 Task: Use Radio Station ID 03 Effect in this video Movie B.mp4
Action: Mouse moved to (151, 88)
Screenshot: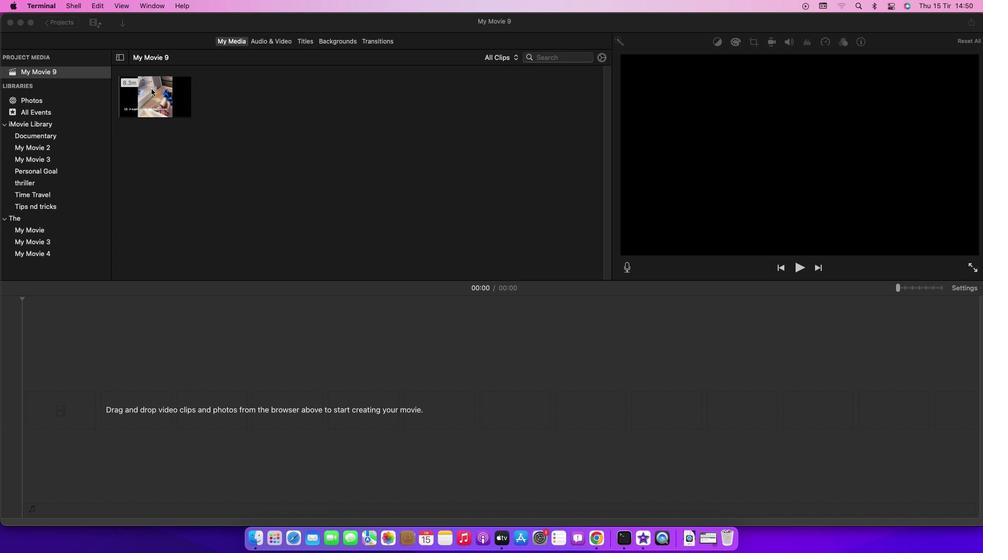 
Action: Mouse pressed left at (151, 88)
Screenshot: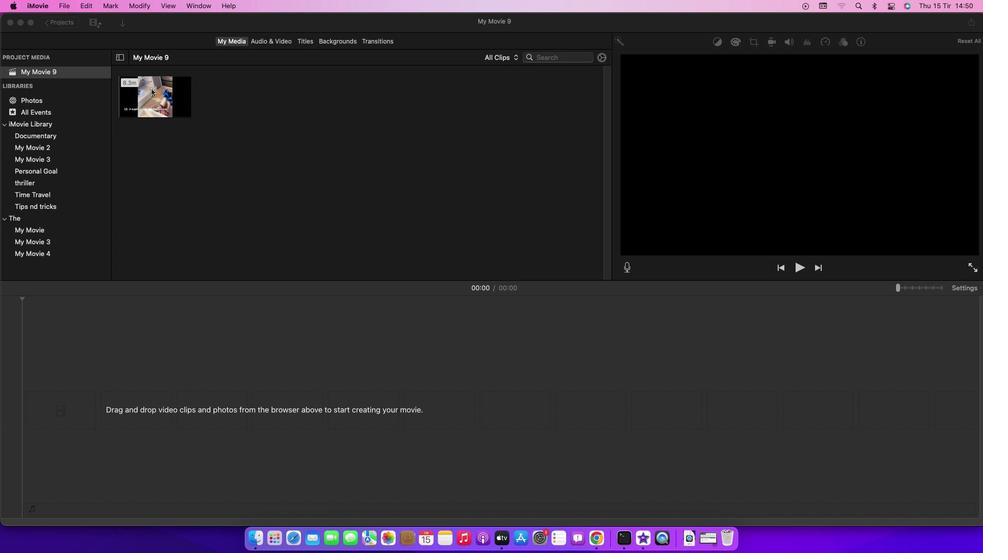 
Action: Mouse moved to (158, 86)
Screenshot: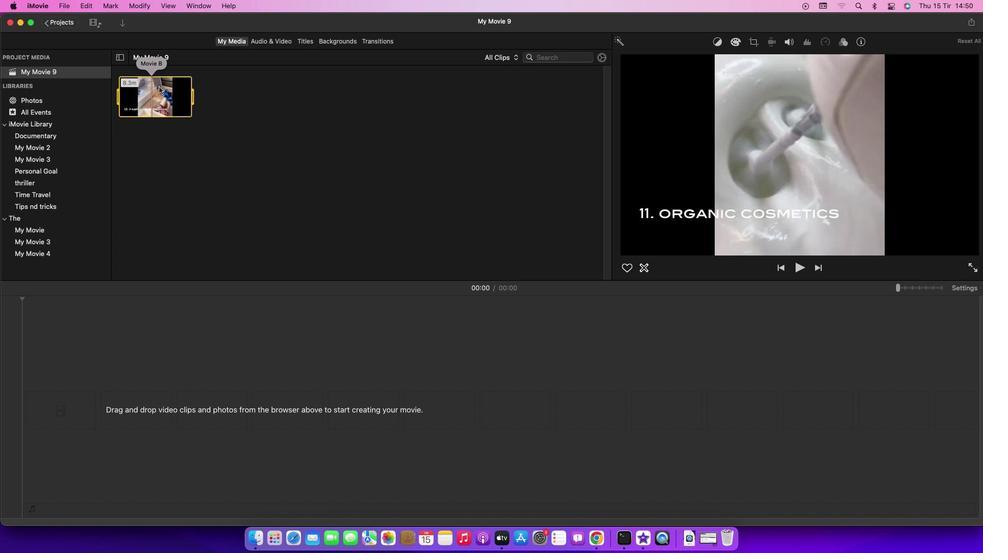 
Action: Mouse pressed left at (158, 86)
Screenshot: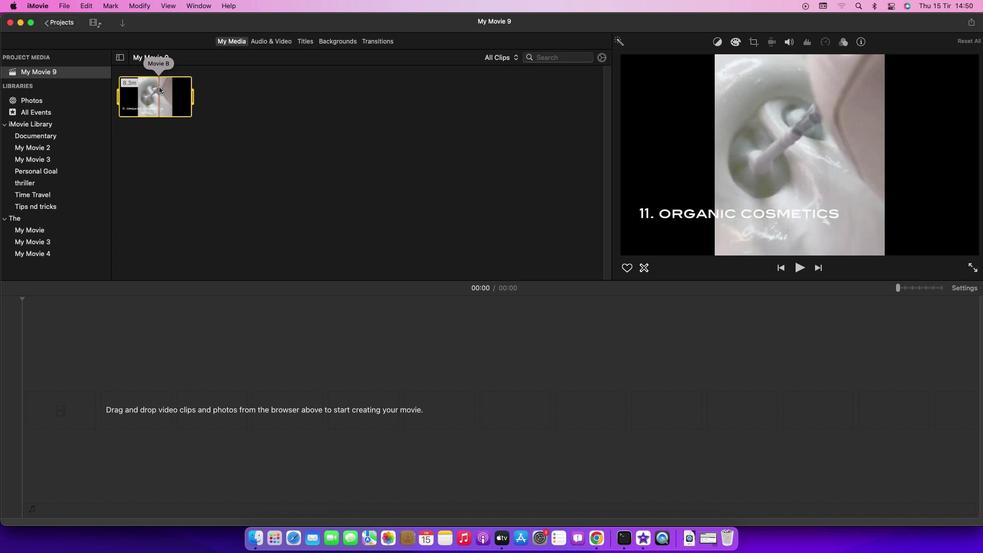 
Action: Mouse moved to (266, 43)
Screenshot: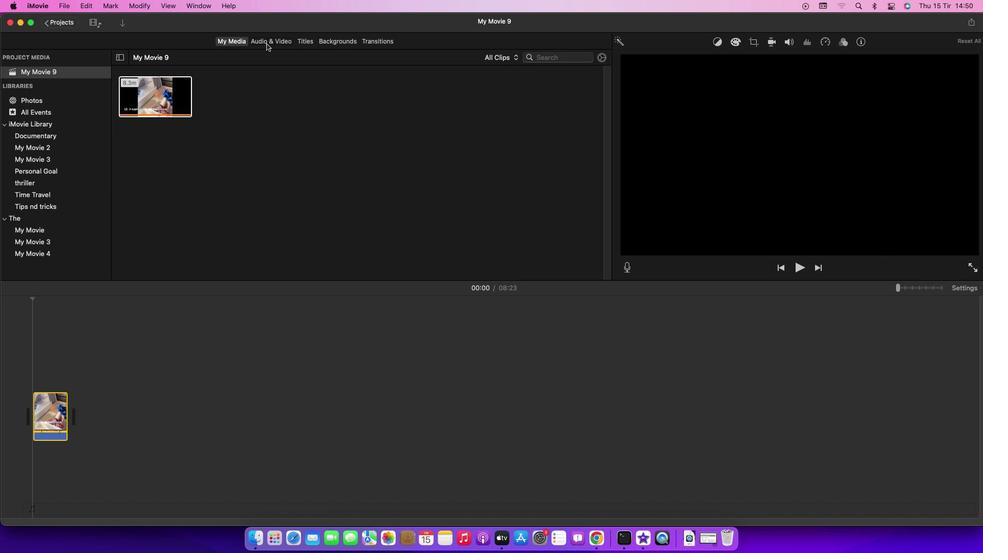 
Action: Mouse pressed left at (266, 43)
Screenshot: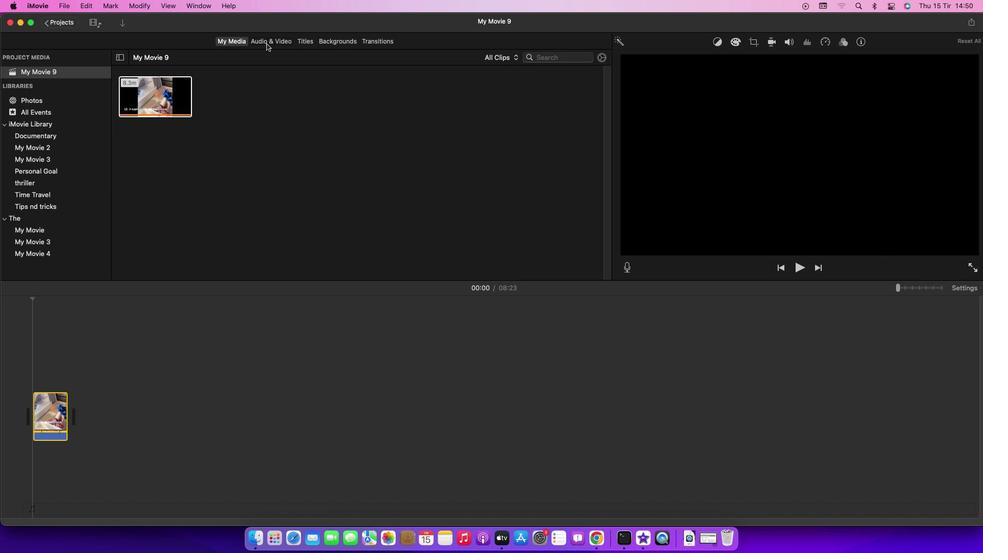 
Action: Mouse moved to (69, 97)
Screenshot: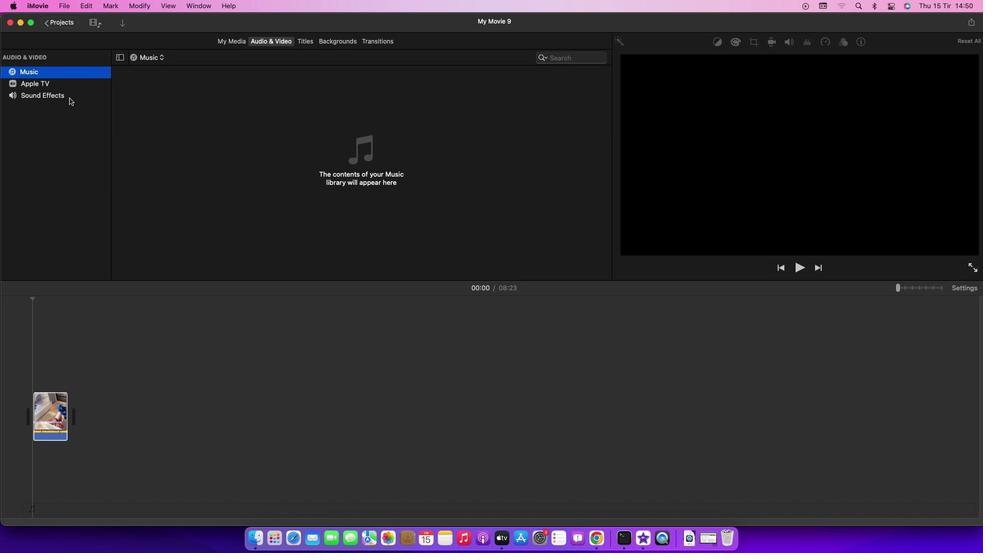 
Action: Mouse pressed left at (69, 97)
Screenshot: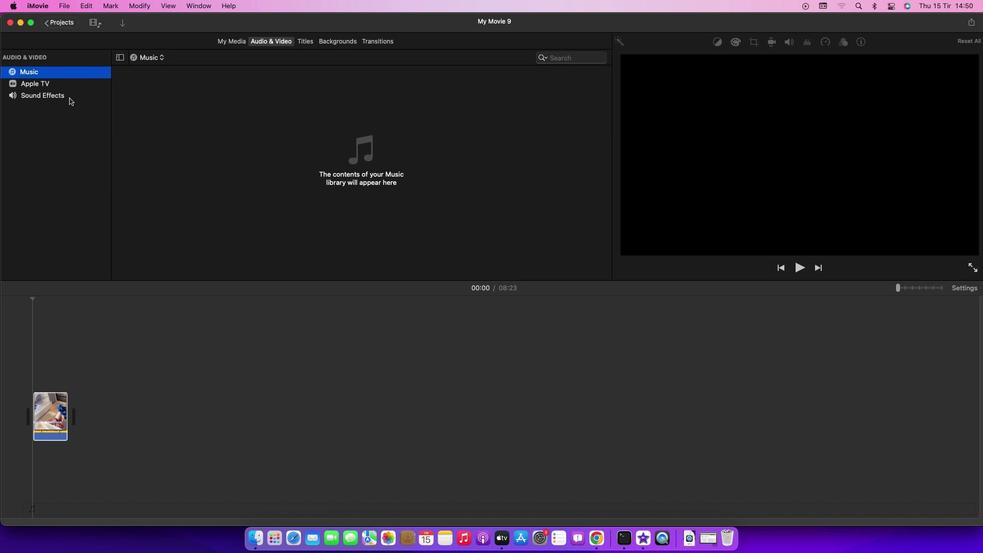 
Action: Mouse moved to (195, 235)
Screenshot: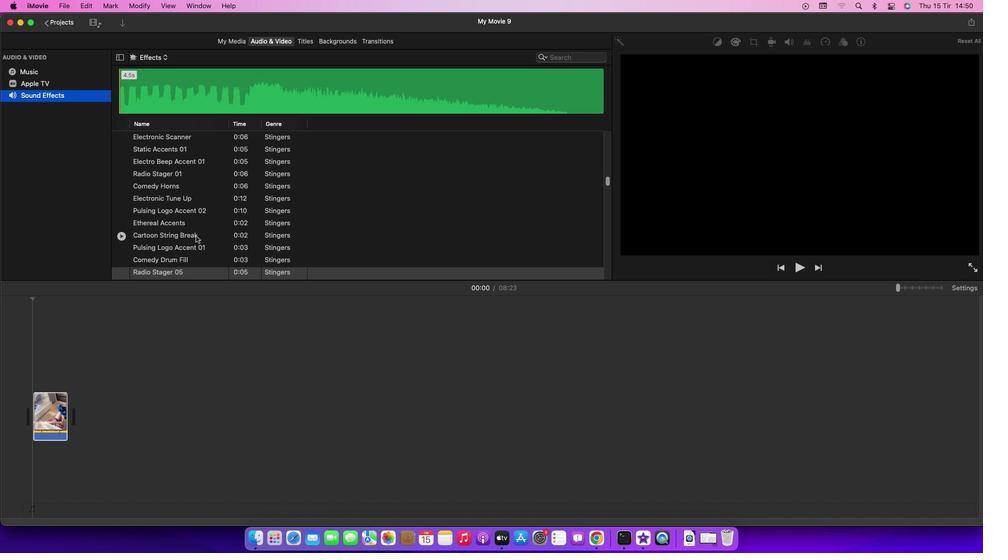 
Action: Mouse scrolled (195, 235) with delta (0, 0)
Screenshot: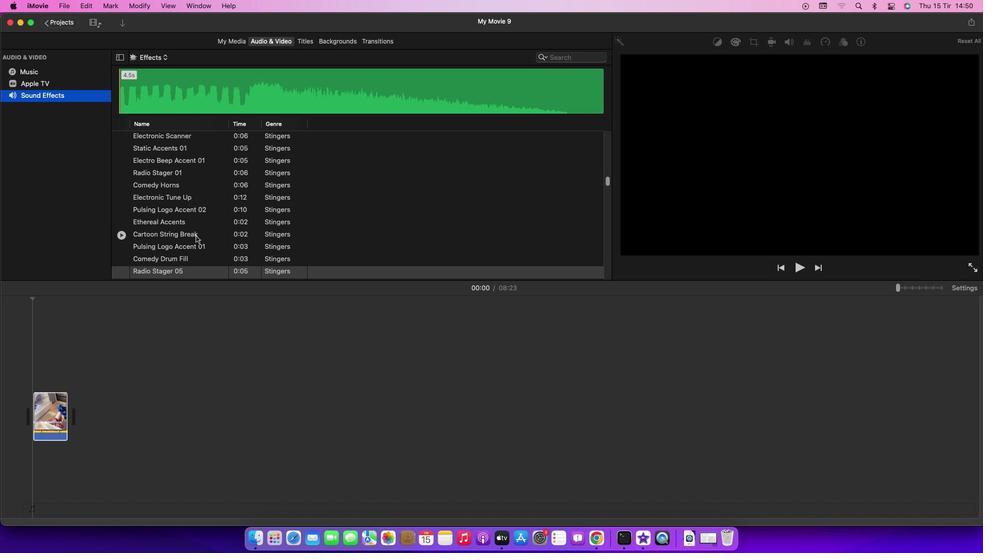 
Action: Mouse scrolled (195, 235) with delta (0, 0)
Screenshot: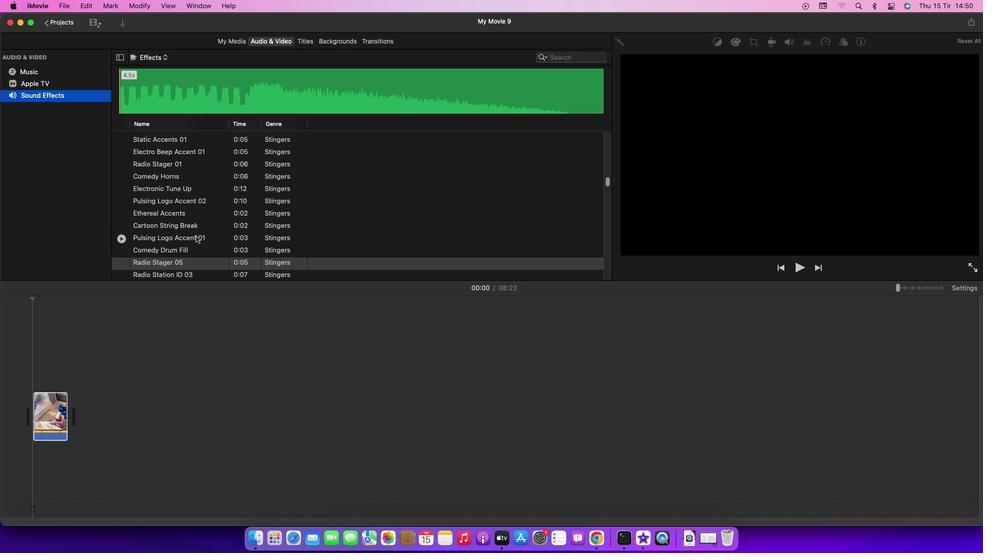
Action: Mouse scrolled (195, 235) with delta (0, 0)
Screenshot: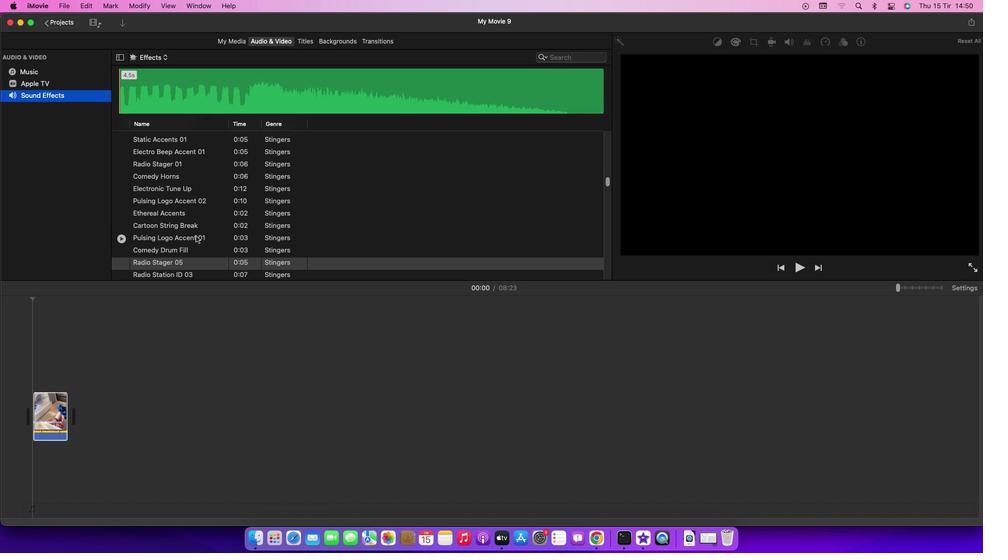 
Action: Mouse scrolled (195, 235) with delta (0, 0)
Screenshot: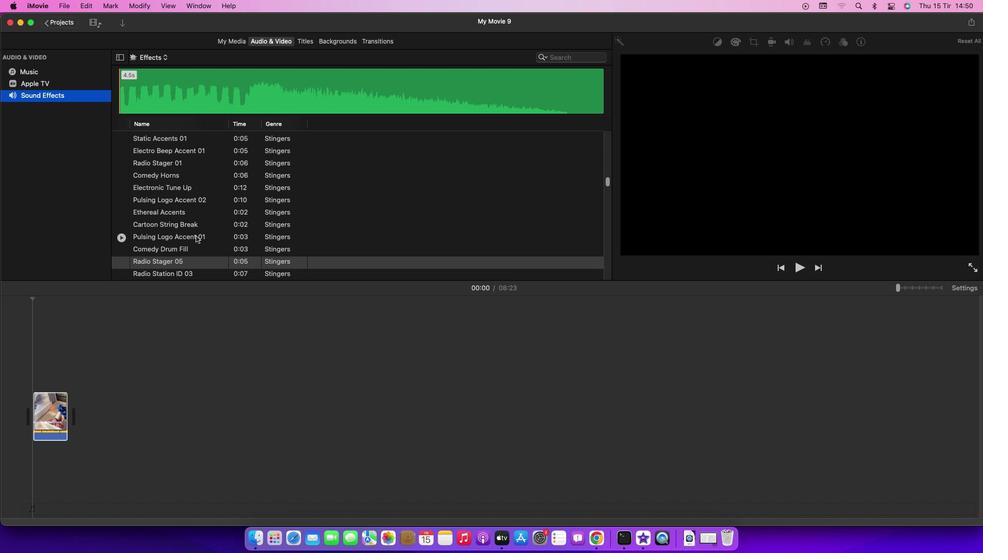 
Action: Mouse scrolled (195, 235) with delta (0, 0)
Screenshot: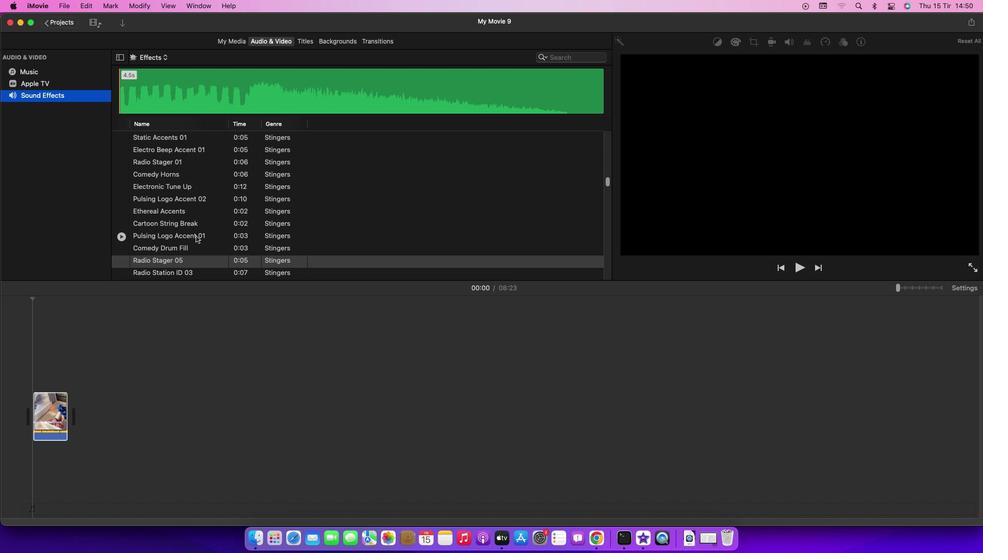 
Action: Mouse scrolled (195, 235) with delta (0, 0)
Screenshot: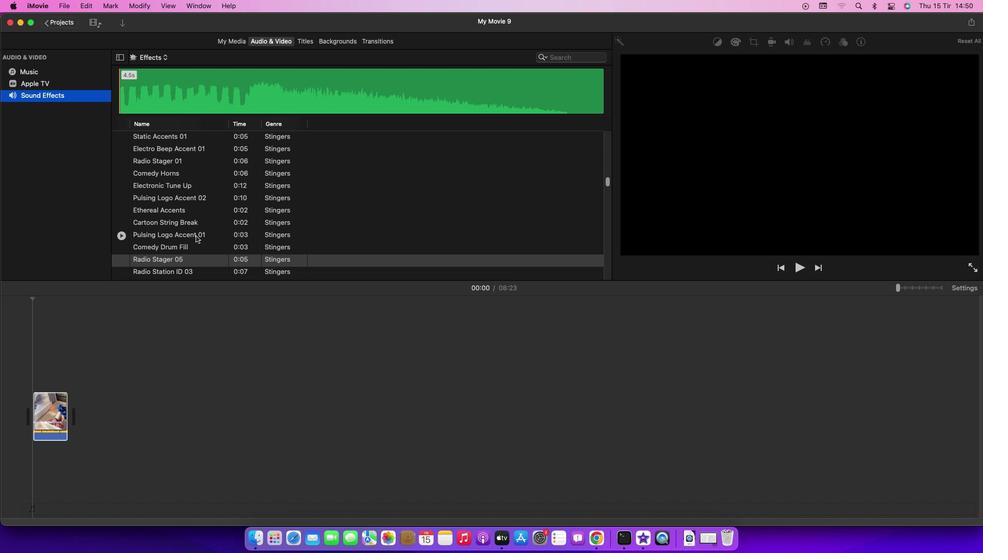 
Action: Mouse scrolled (195, 235) with delta (0, 0)
Screenshot: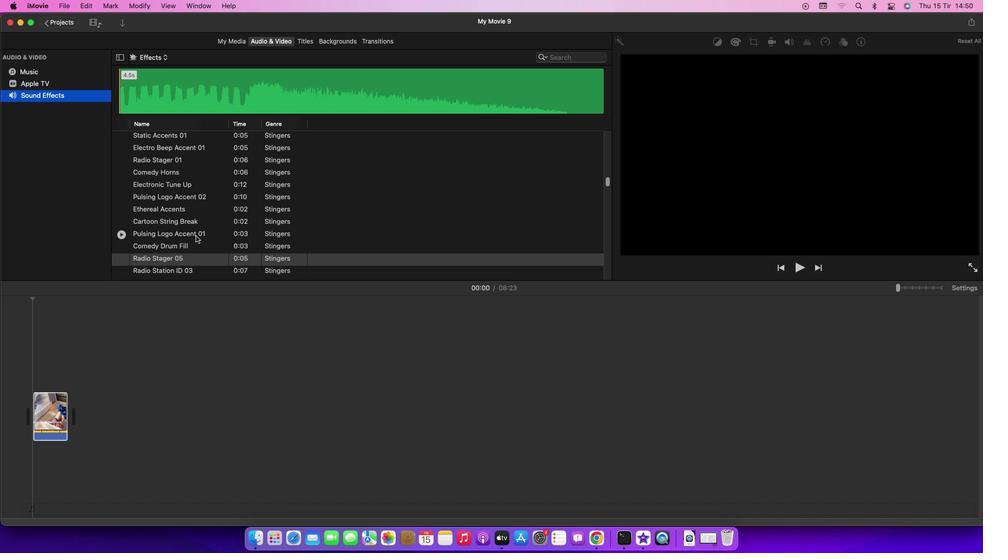 
Action: Mouse moved to (173, 270)
Screenshot: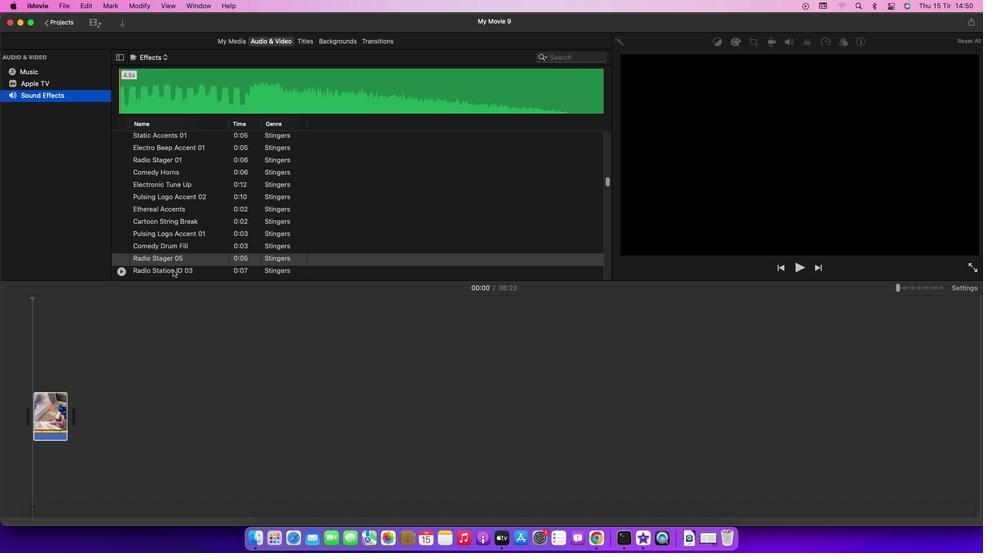 
Action: Mouse pressed left at (173, 270)
Screenshot: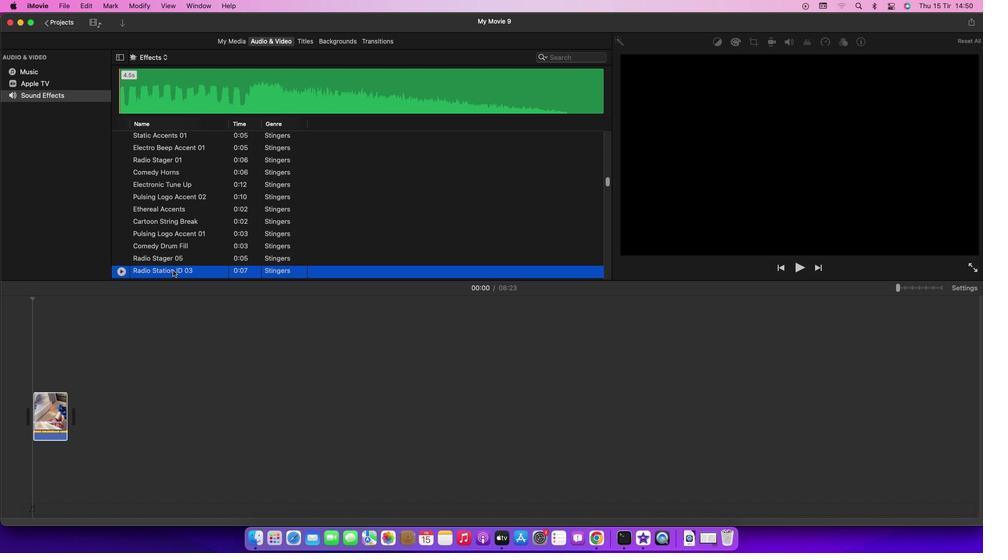 
Action: Mouse pressed left at (173, 270)
Screenshot: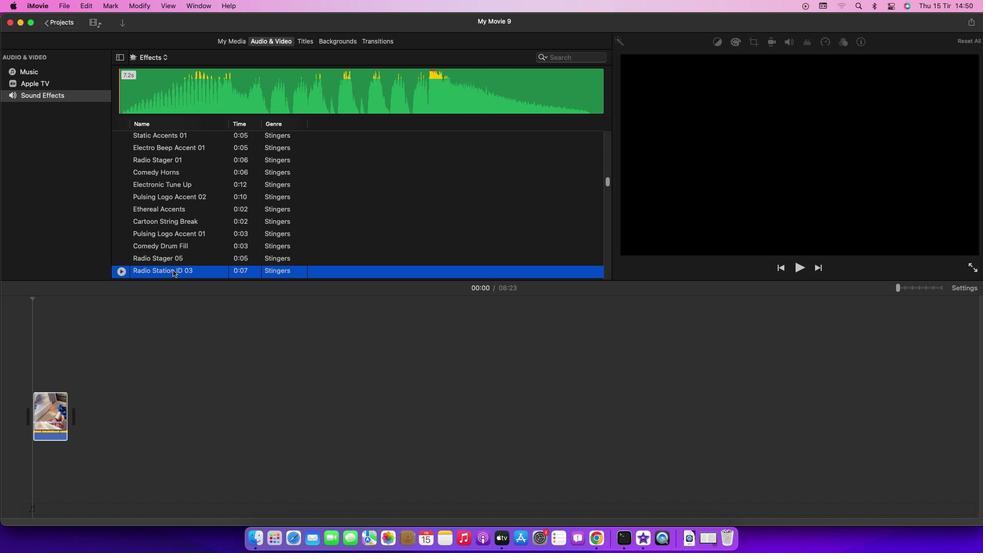 
Action: Mouse moved to (185, 414)
Screenshot: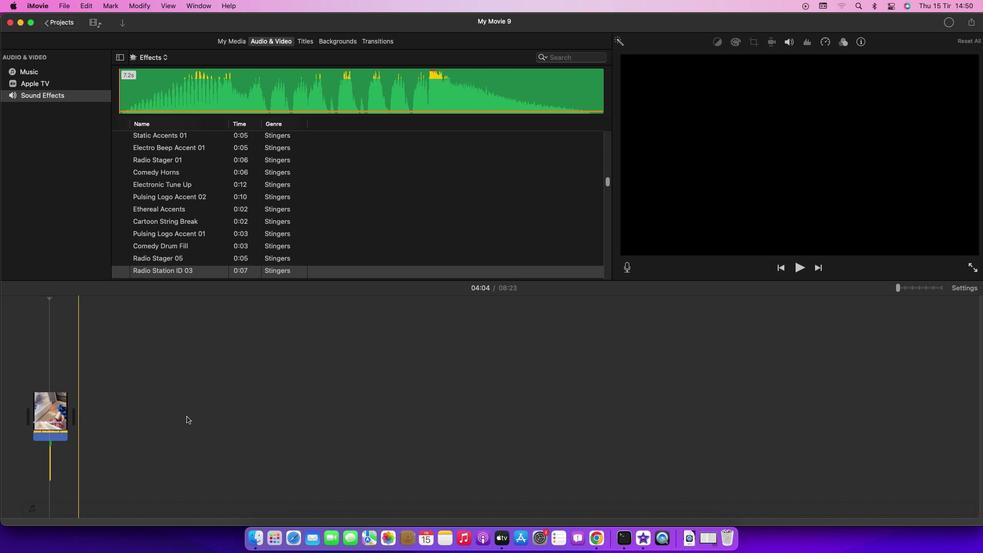 
